 Task: Create a task  Add support for biometric authentication on the app , assign it to team member softage.9@softage.net in the project TribeWorks and update the status of the task to  At Risk , set the priority of the task to Medium.
Action: Mouse moved to (21, 63)
Screenshot: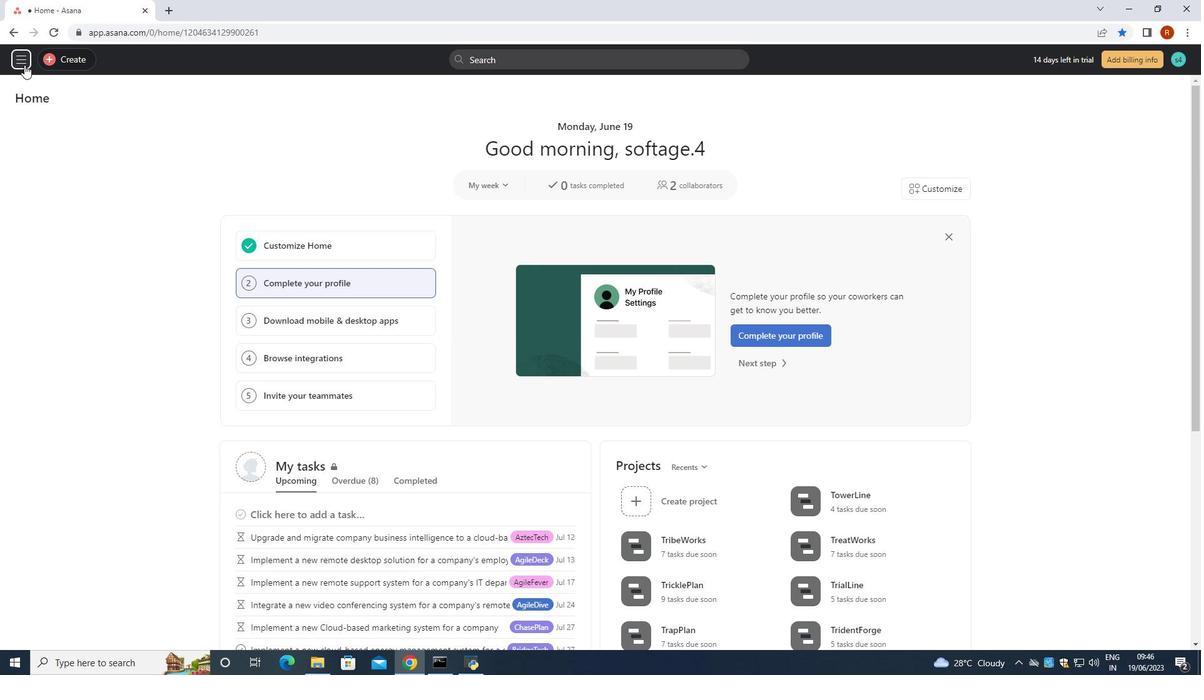 
Action: Mouse pressed left at (21, 63)
Screenshot: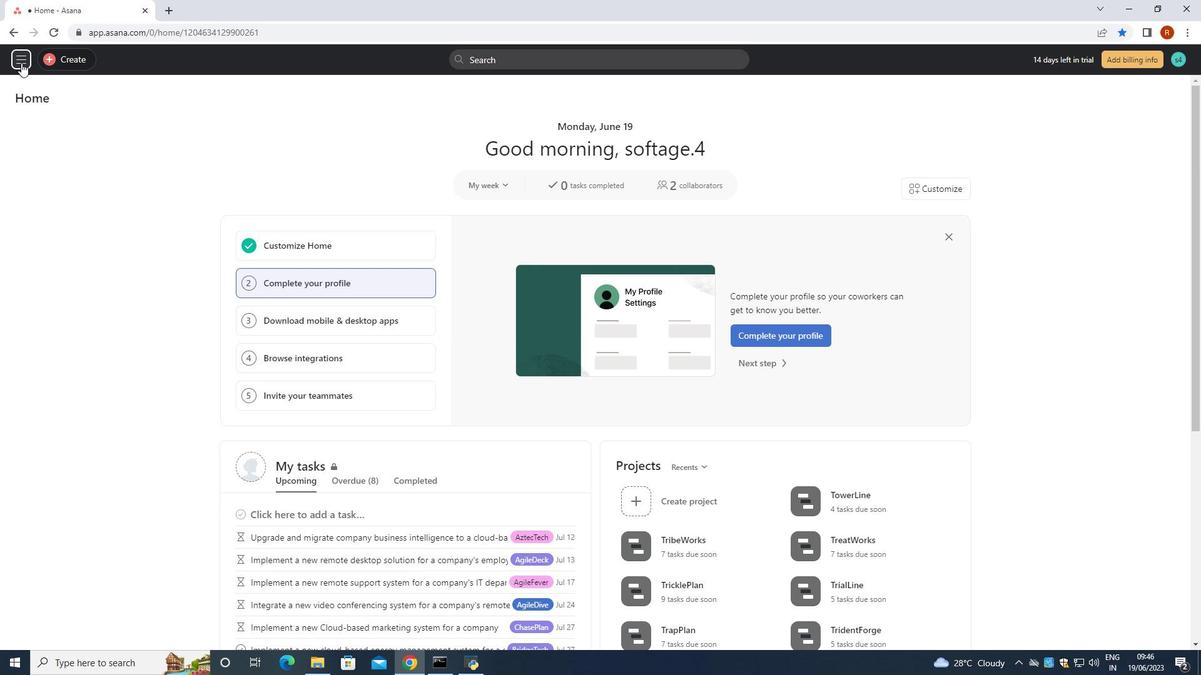 
Action: Mouse moved to (81, 439)
Screenshot: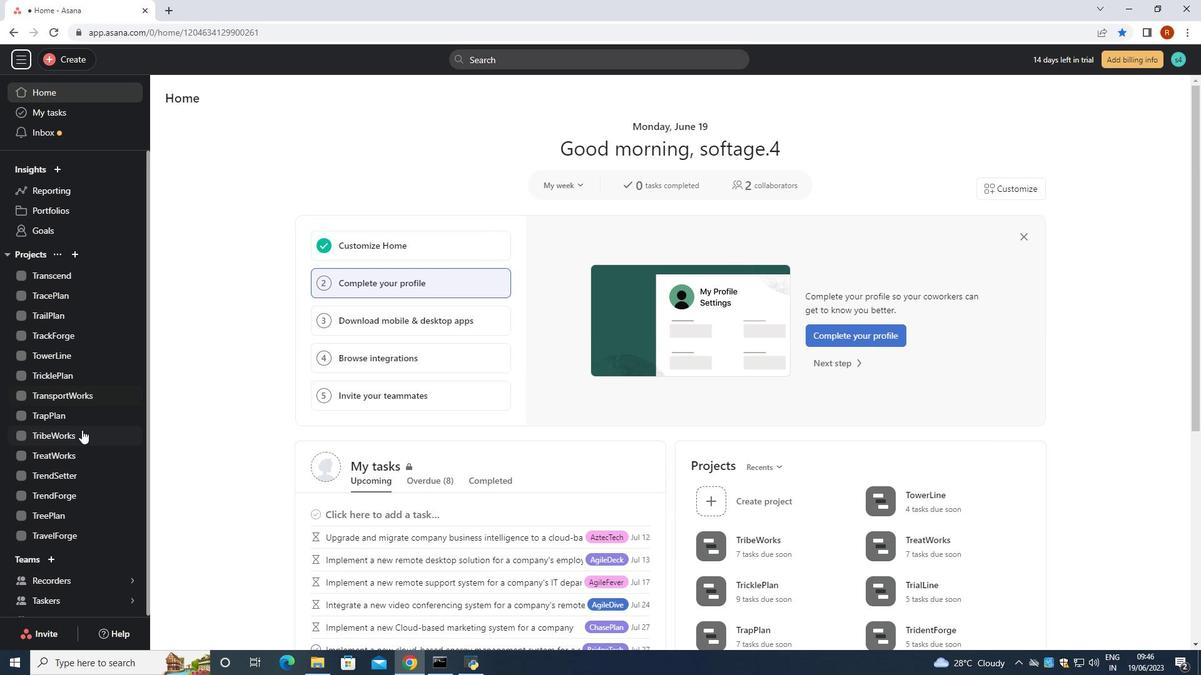 
Action: Mouse pressed left at (81, 439)
Screenshot: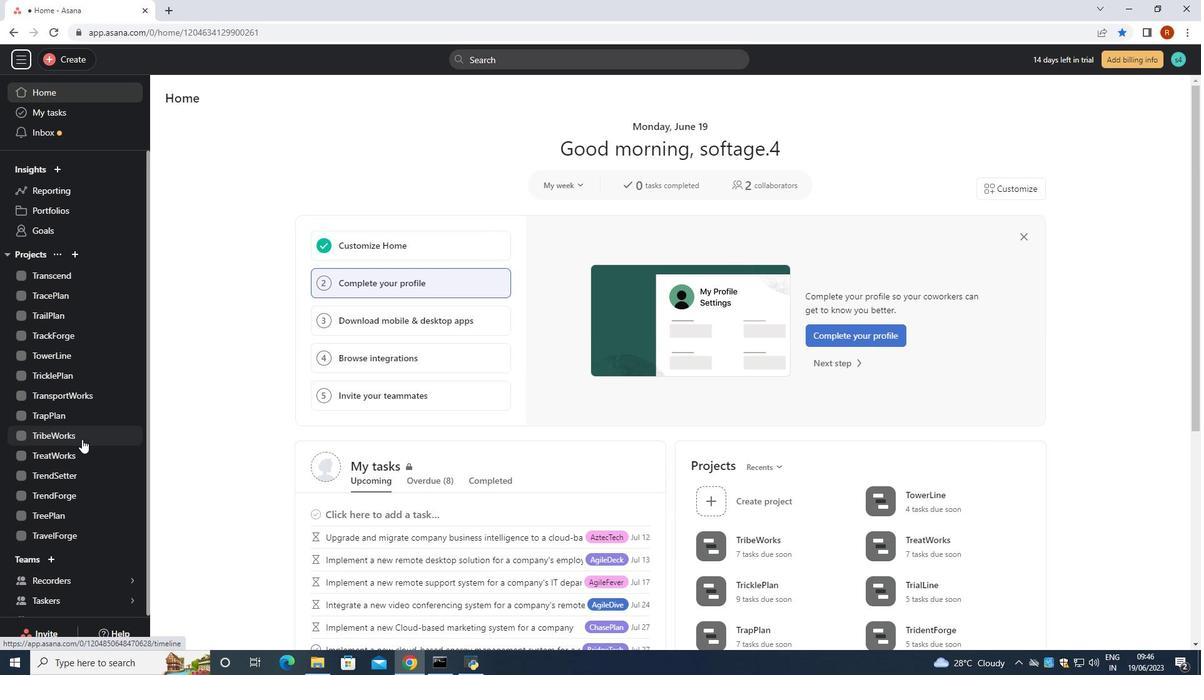 
Action: Mouse moved to (200, 156)
Screenshot: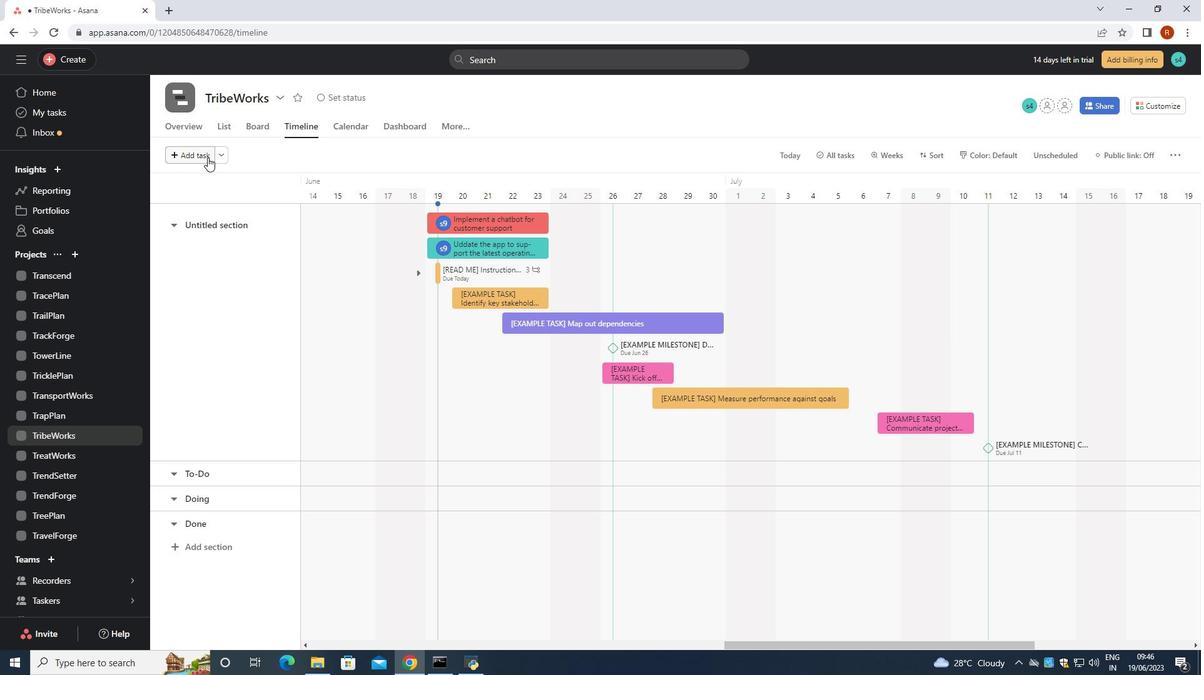 
Action: Mouse pressed left at (200, 156)
Screenshot: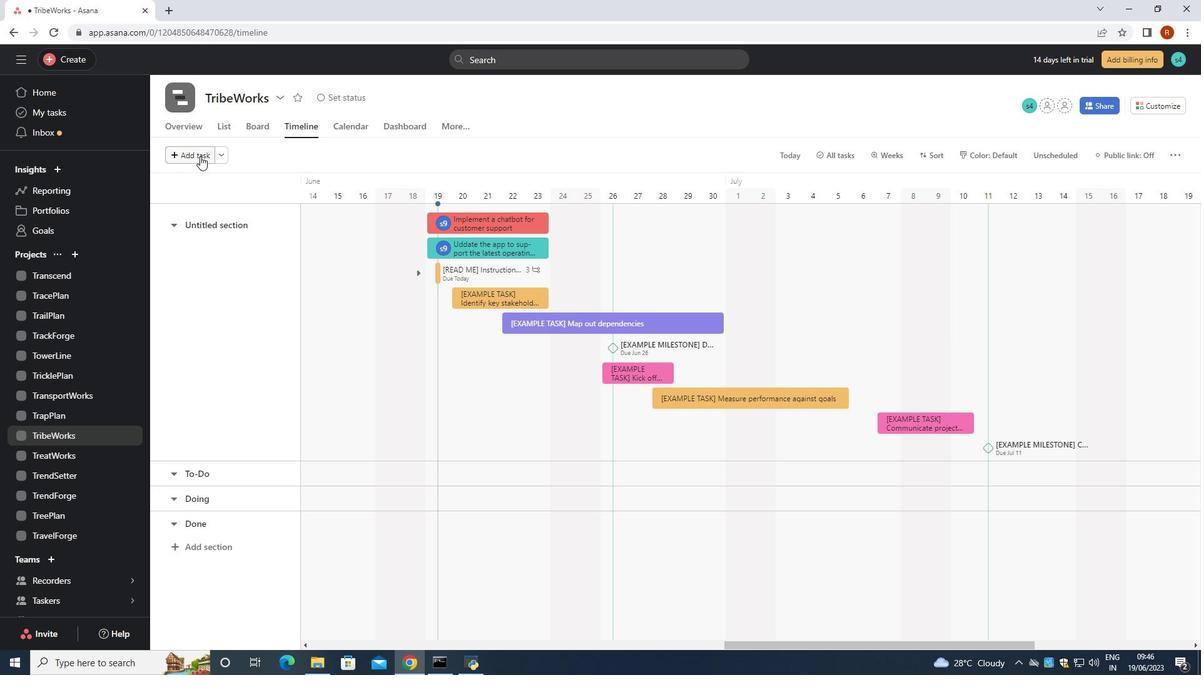 
Action: Key pressed <Key.shift>Add<Key.space>support<Key.space>for<Key.space>biometric<Key.space>authentiction<Key.space>on<Key.space>the<Key.space>app<Key.enter>
Screenshot: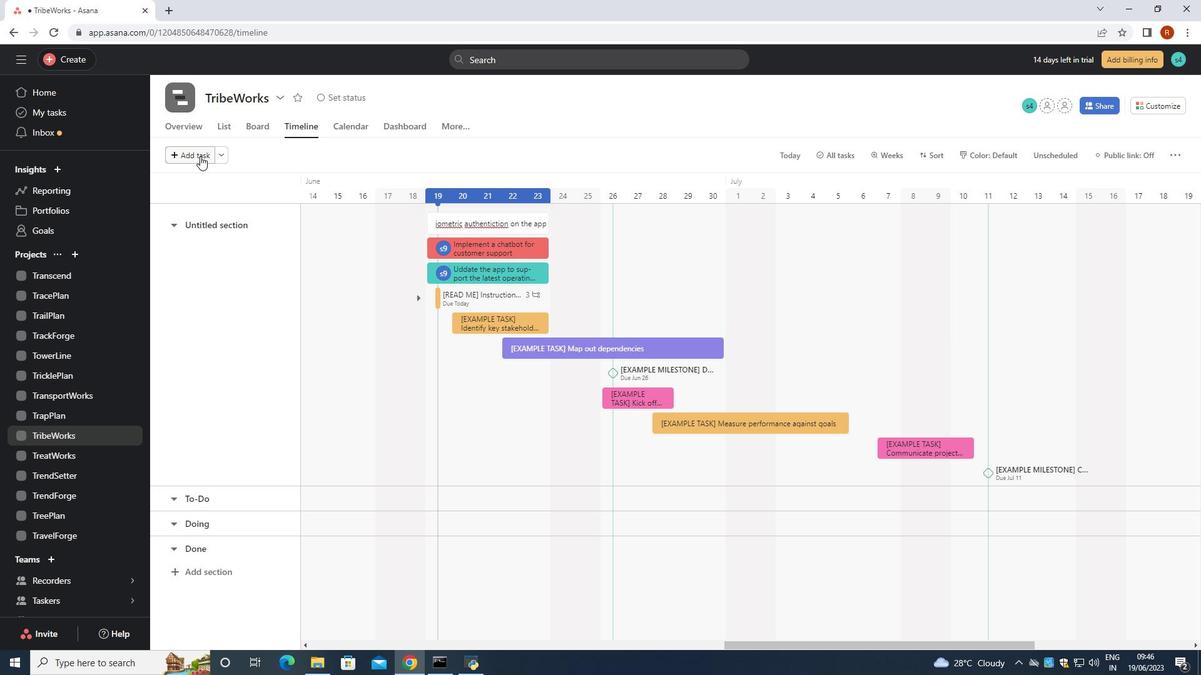 
Action: Mouse moved to (476, 217)
Screenshot: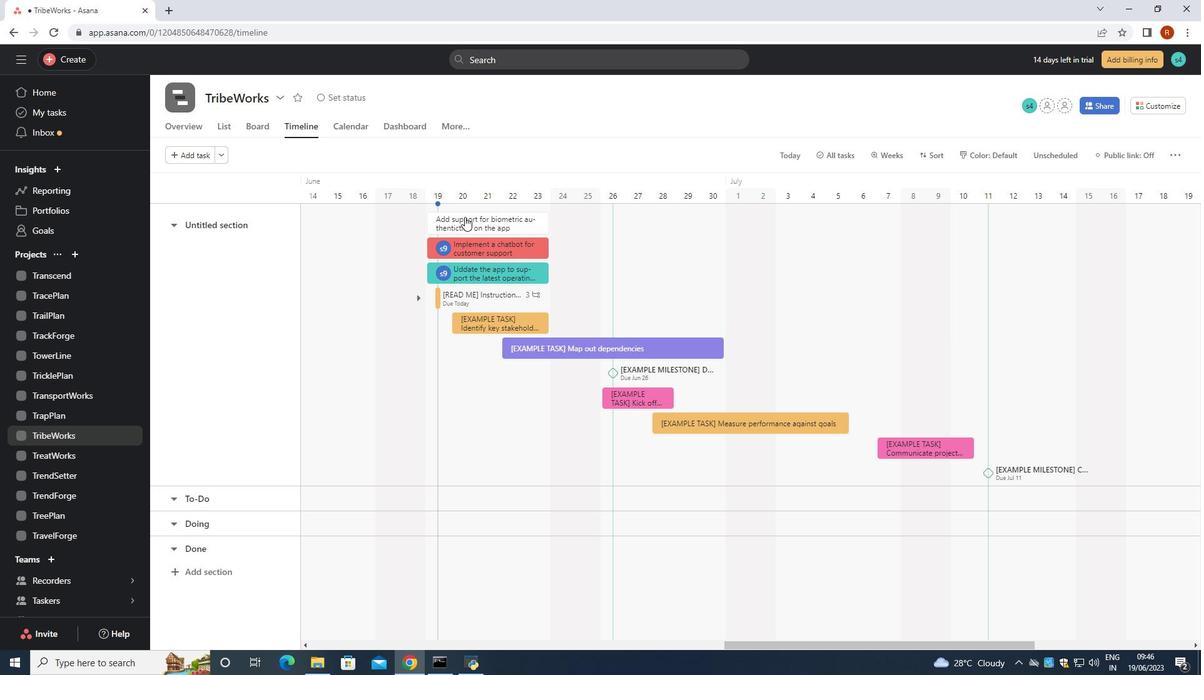 
Action: Mouse pressed left at (476, 217)
Screenshot: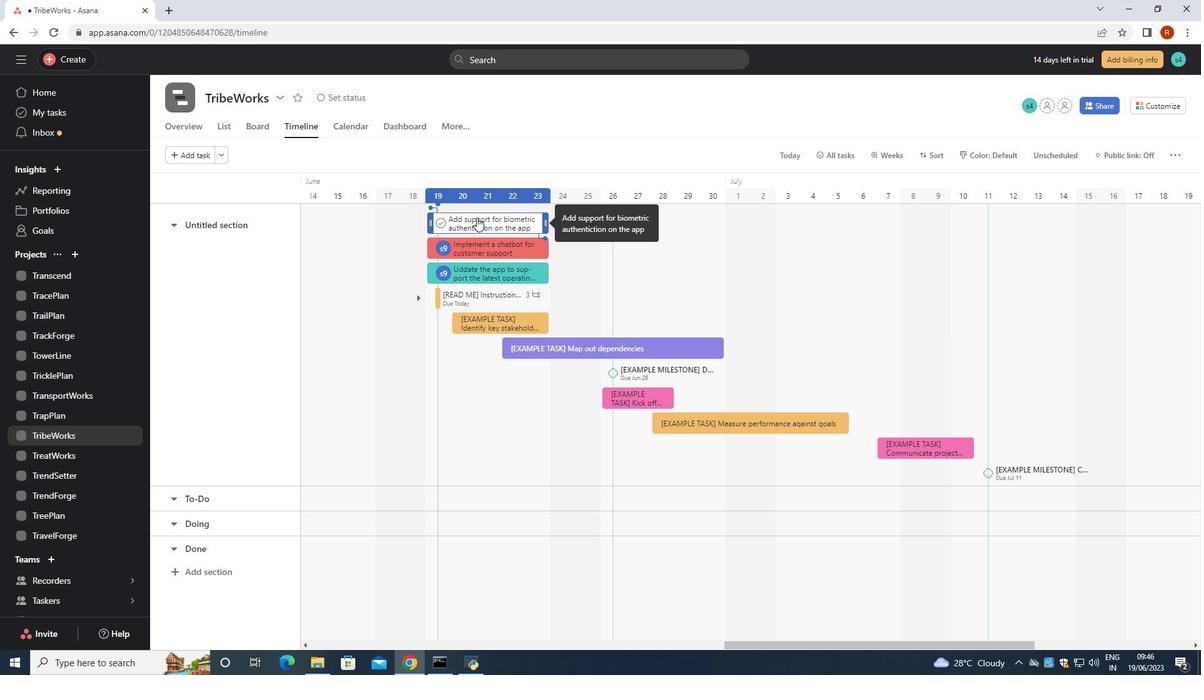 
Action: Mouse moved to (921, 228)
Screenshot: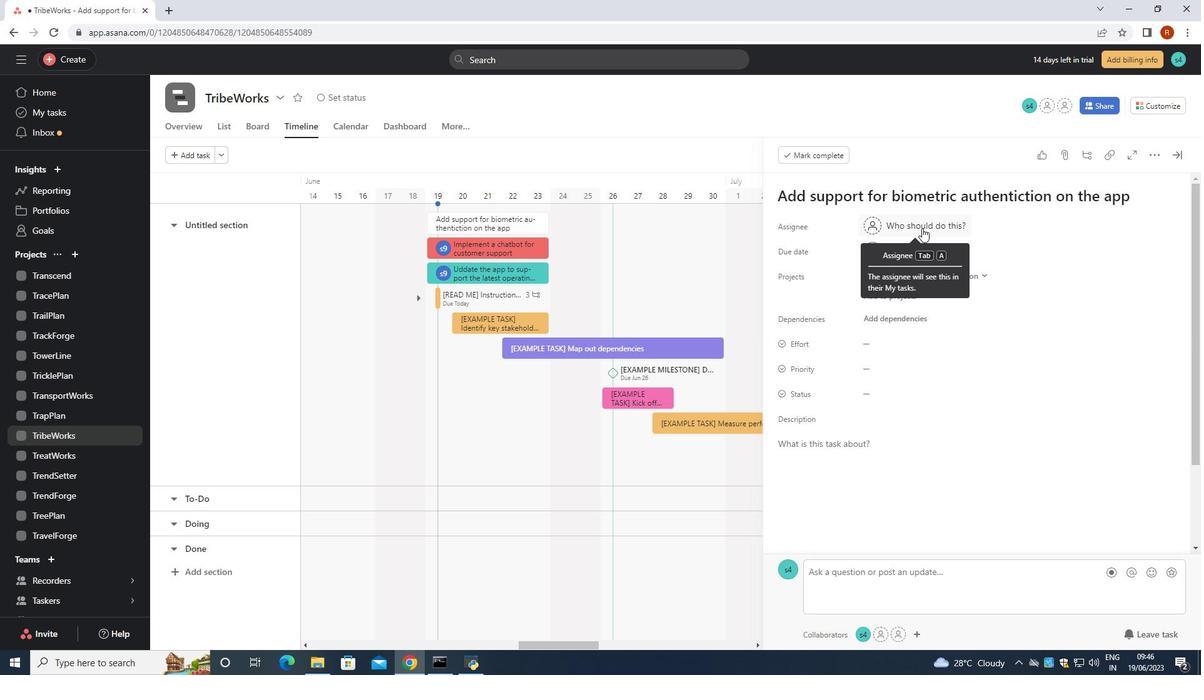 
Action: Mouse pressed left at (921, 228)
Screenshot: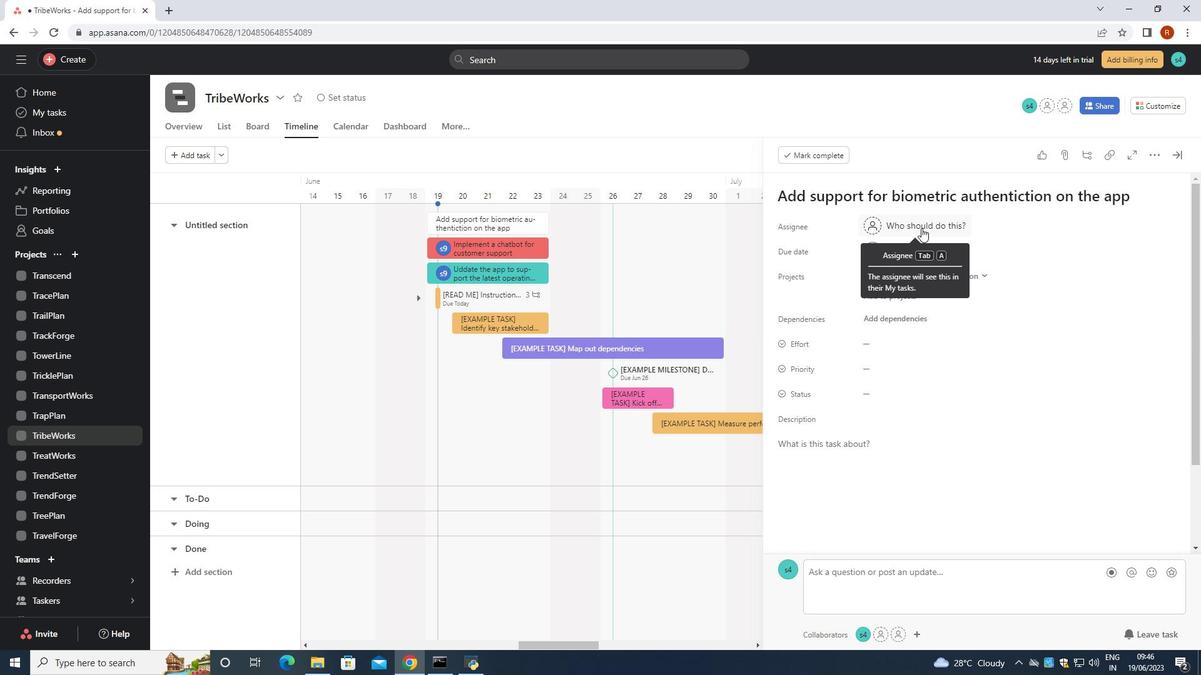 
Action: Key pressed <Key.shift>Sof
Screenshot: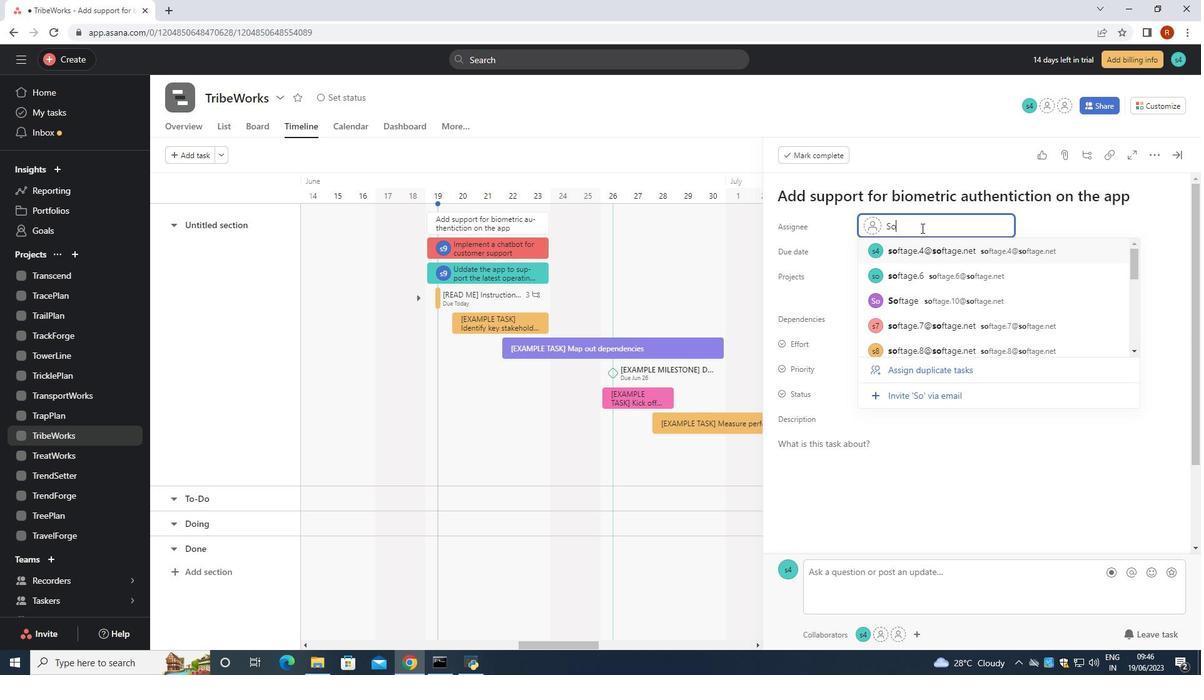 
Action: Mouse moved to (921, 228)
Screenshot: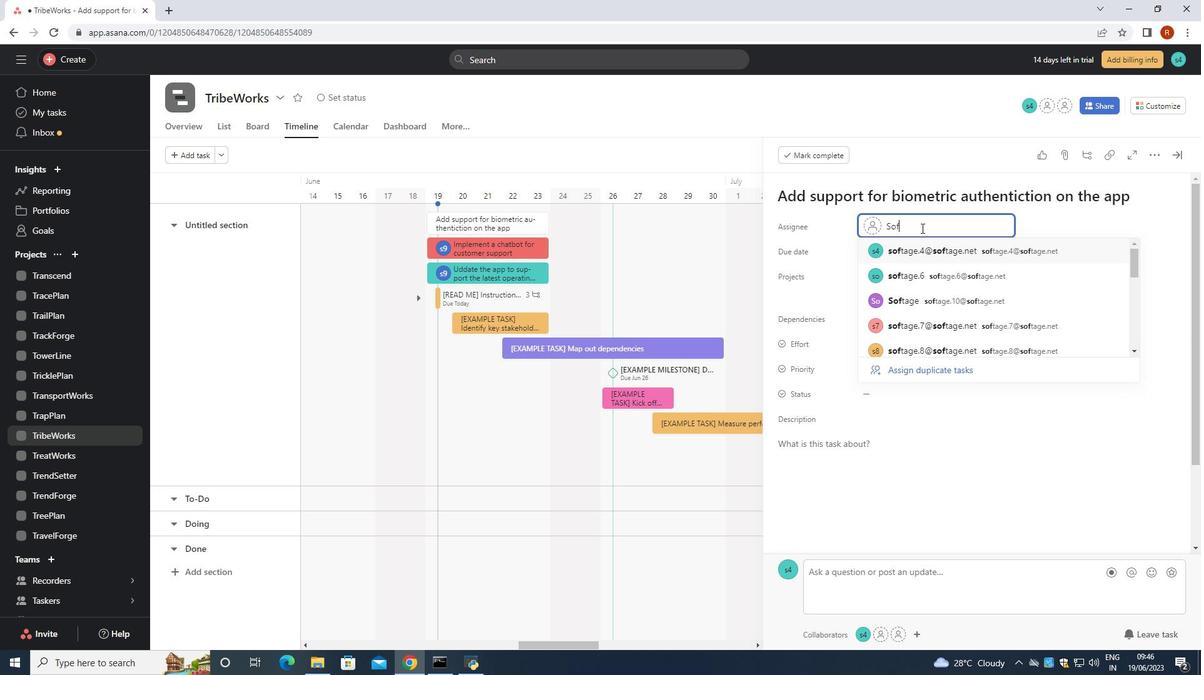 
Action: Key pressed tage.9<Key.shift>@sod<Key.backspace>ftage.net
Screenshot: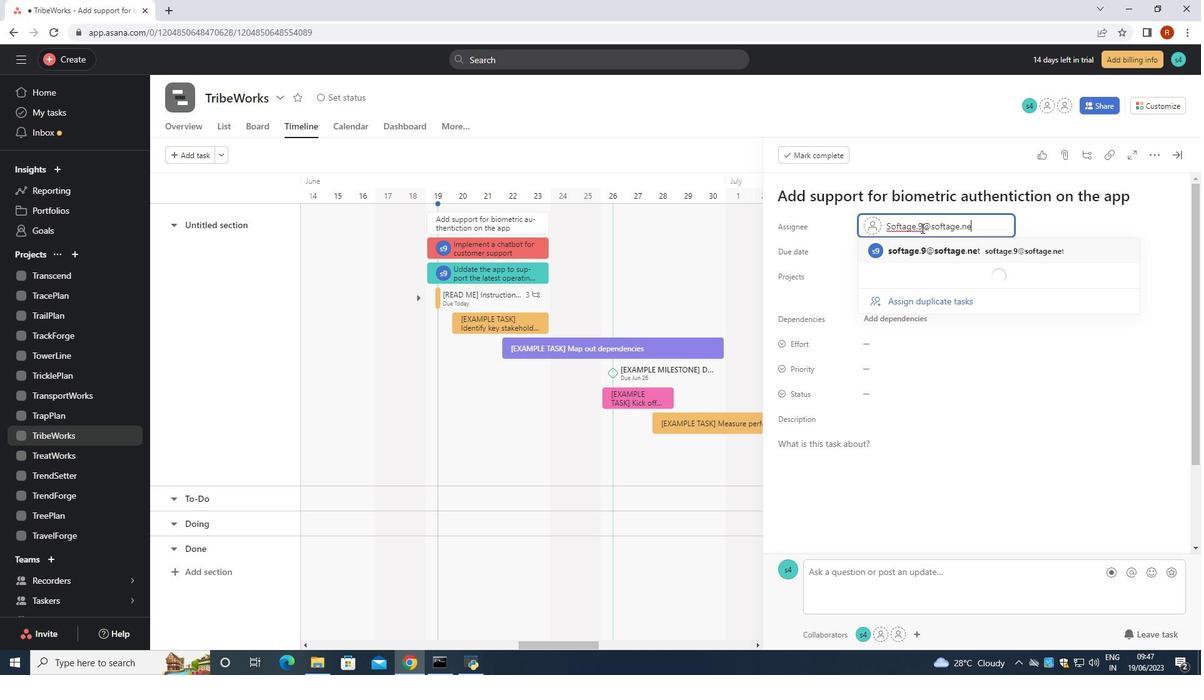 
Action: Mouse moved to (952, 249)
Screenshot: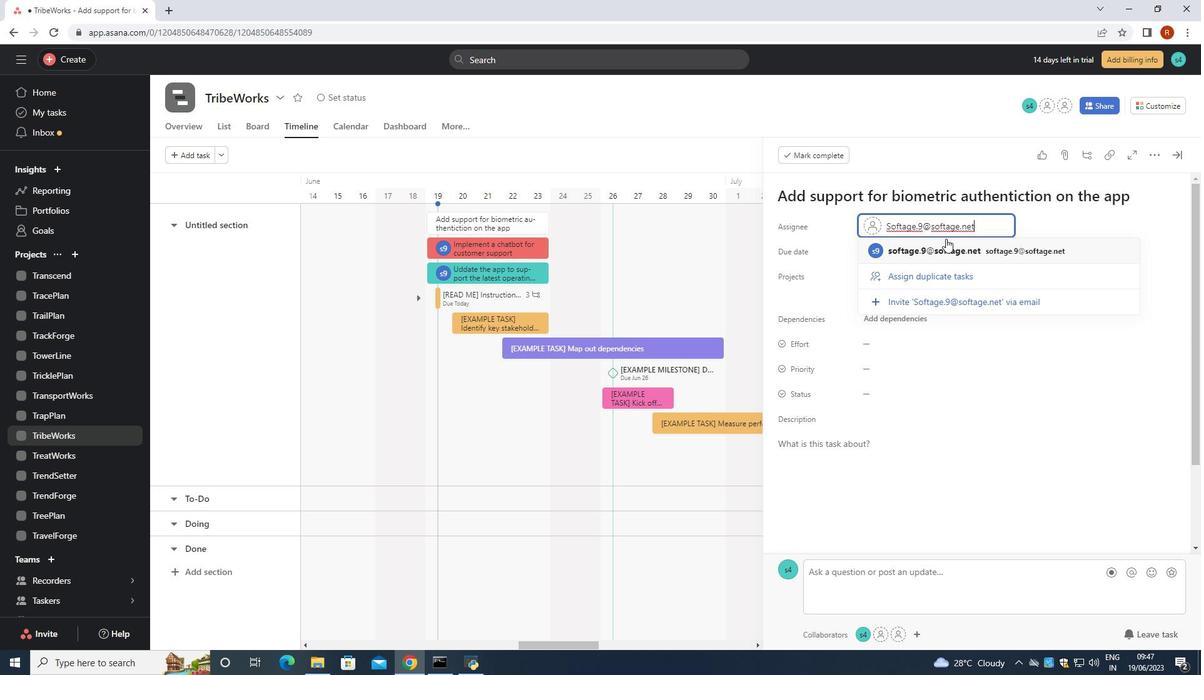 
Action: Mouse pressed left at (952, 249)
Screenshot: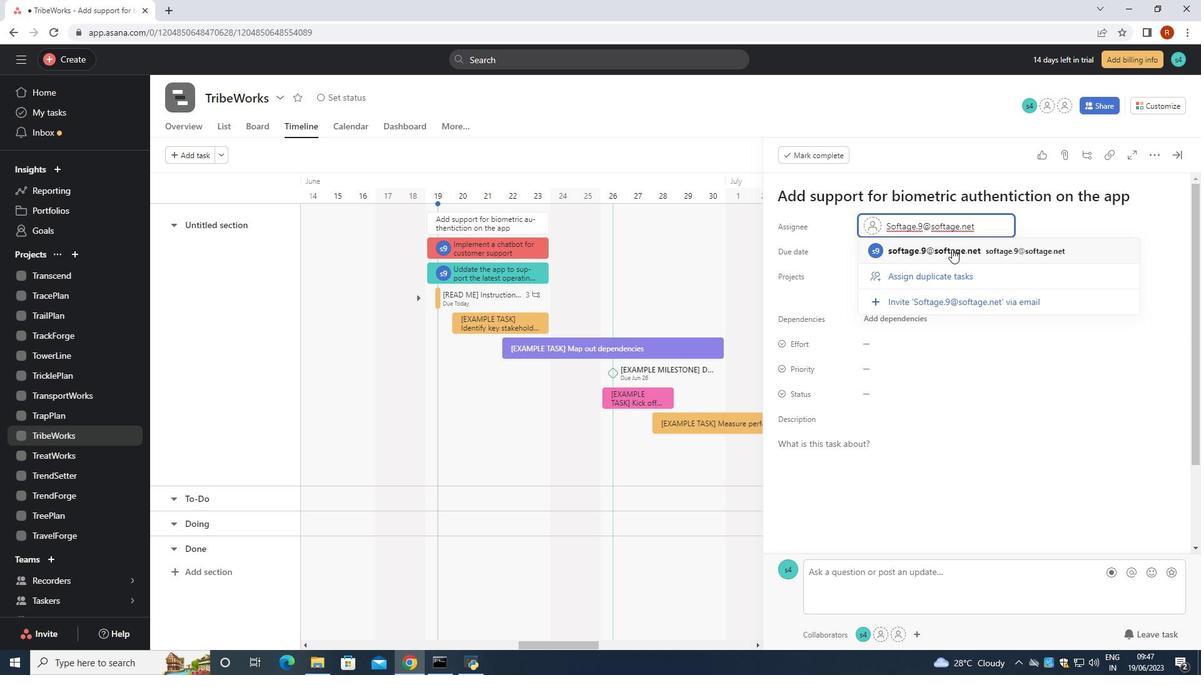 
Action: Mouse moved to (876, 391)
Screenshot: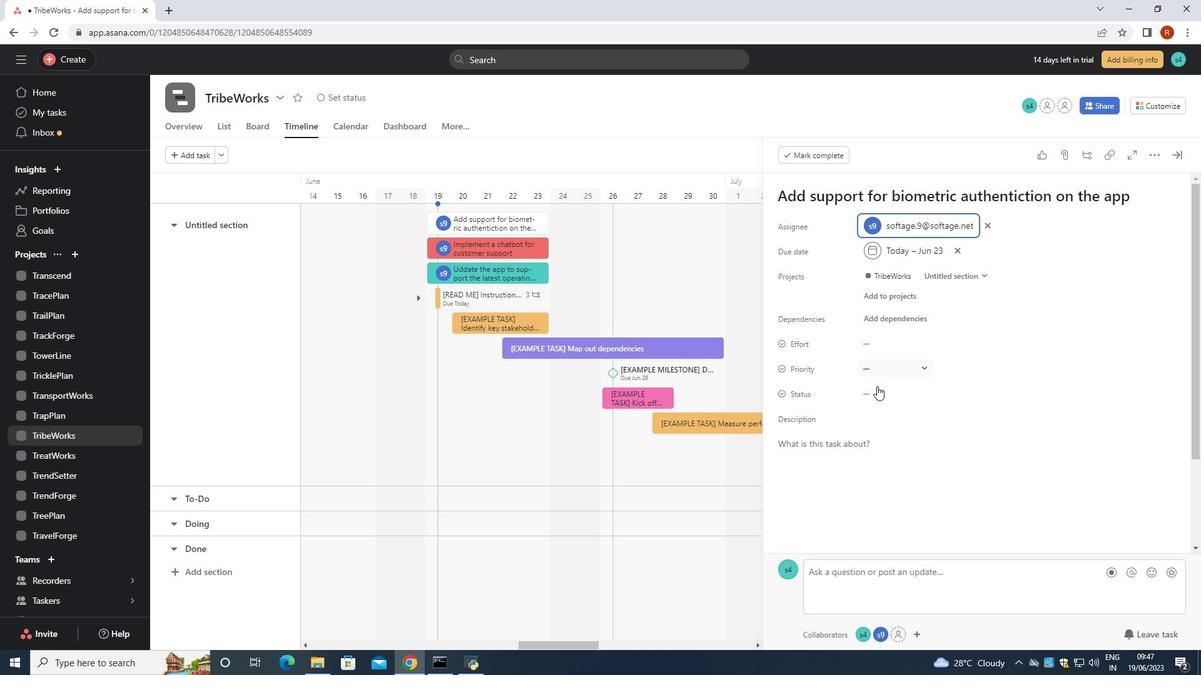 
Action: Mouse pressed left at (876, 391)
Screenshot: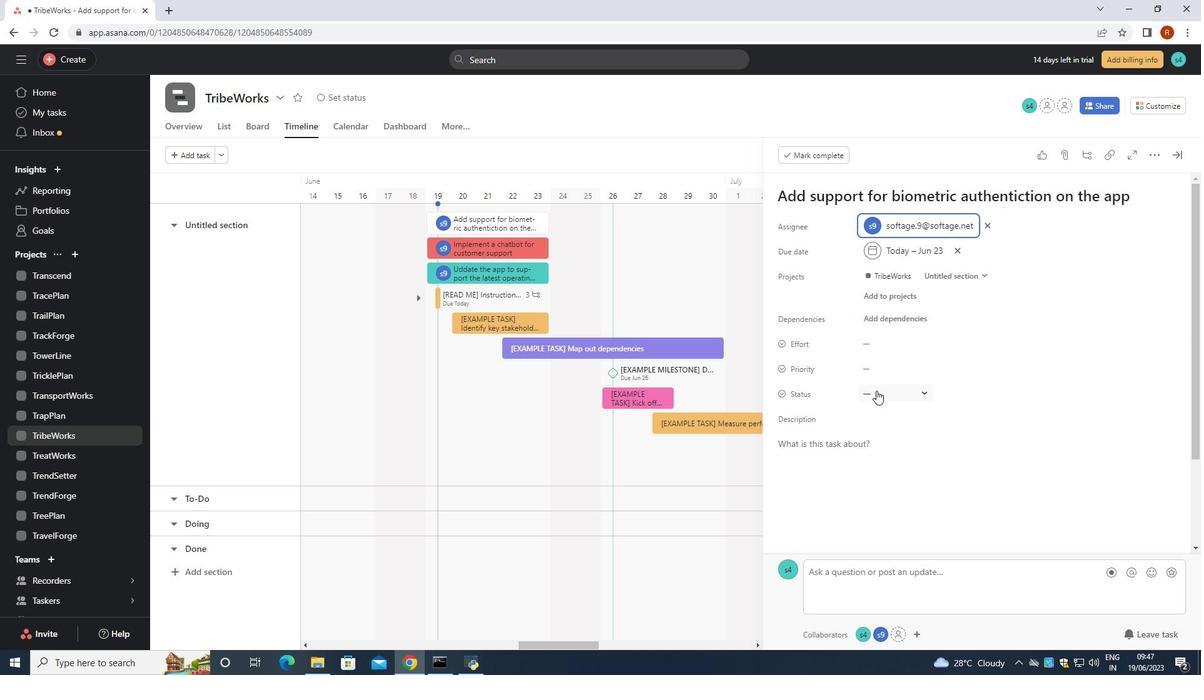 
Action: Mouse moved to (911, 464)
Screenshot: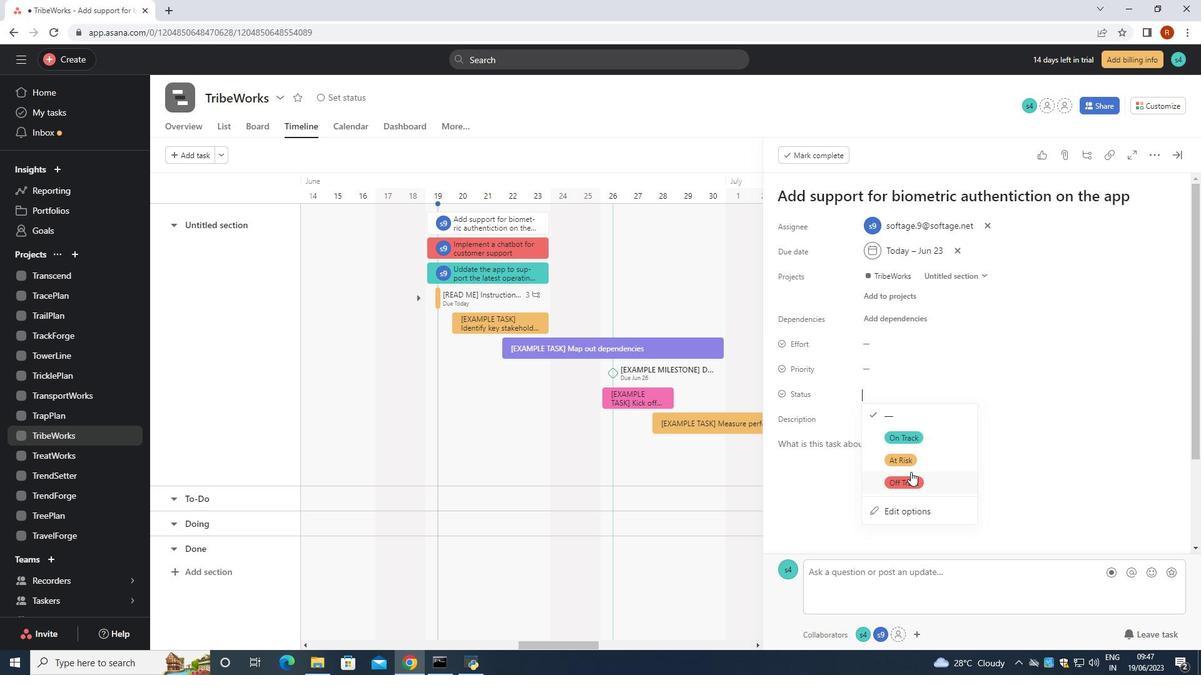 
Action: Mouse pressed left at (911, 464)
Screenshot: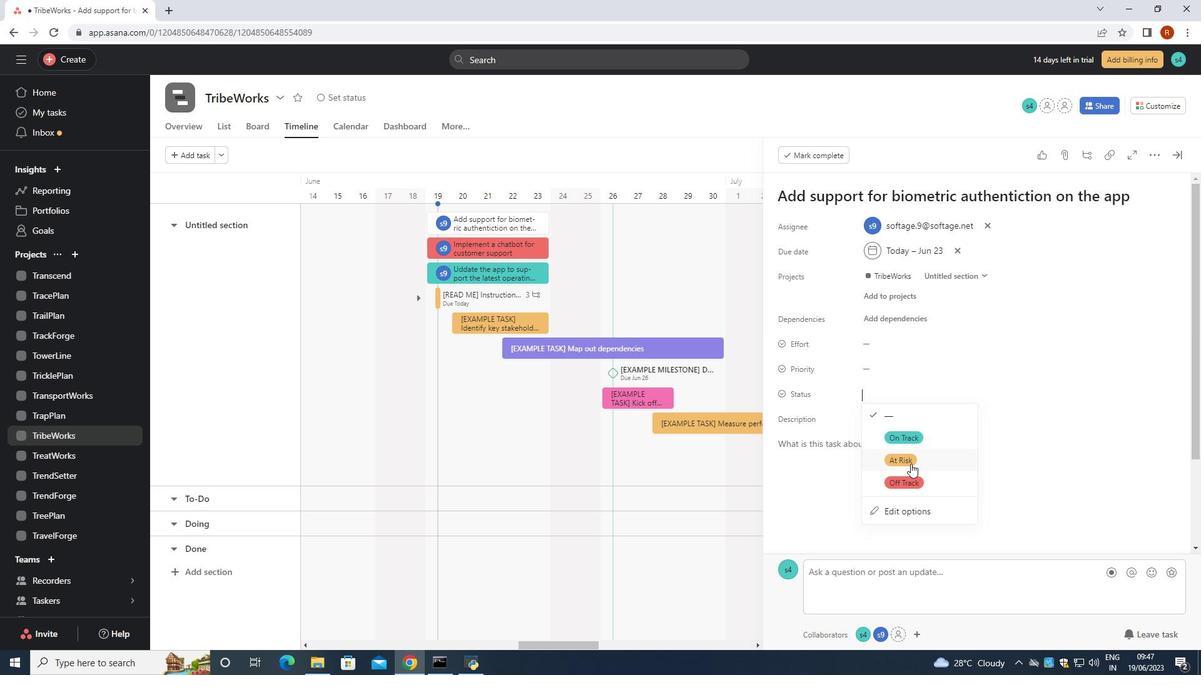 
Action: Mouse moved to (884, 371)
Screenshot: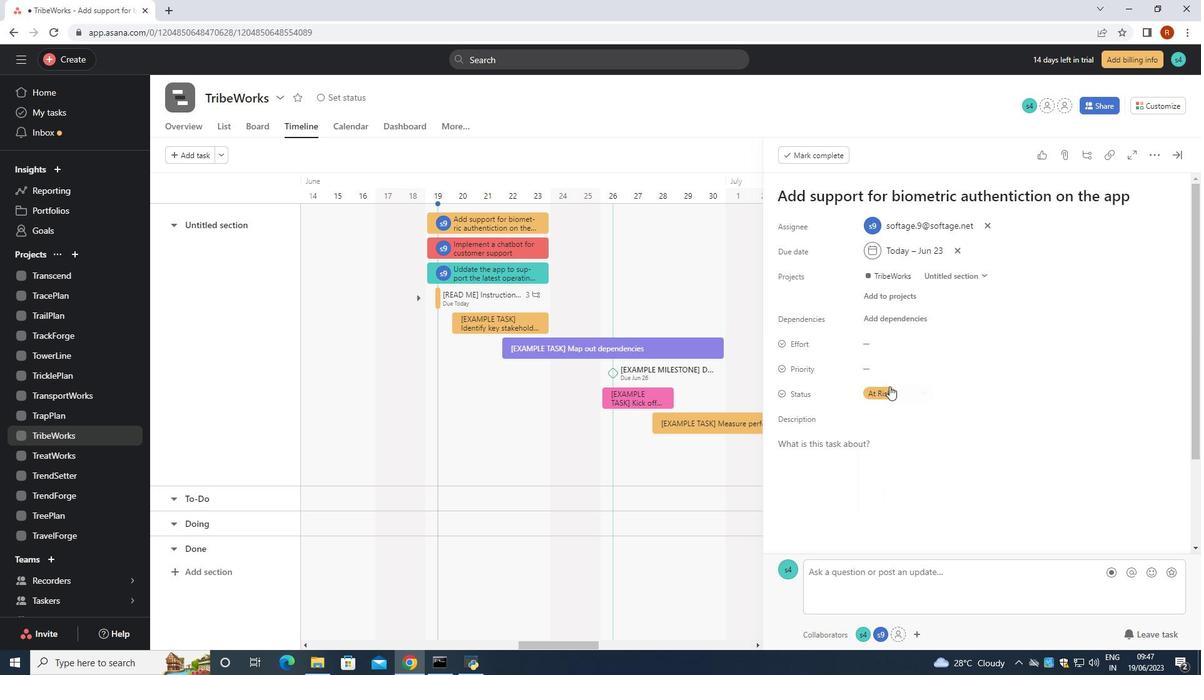 
Action: Mouse pressed left at (884, 371)
Screenshot: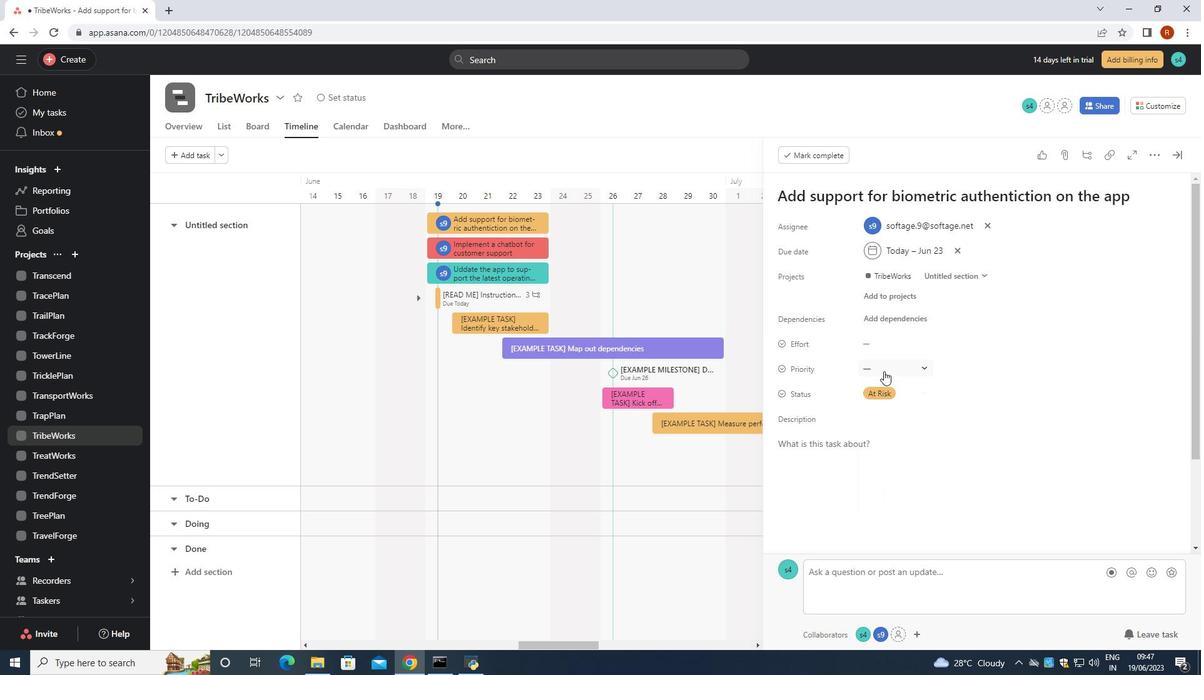
Action: Mouse moved to (901, 430)
Screenshot: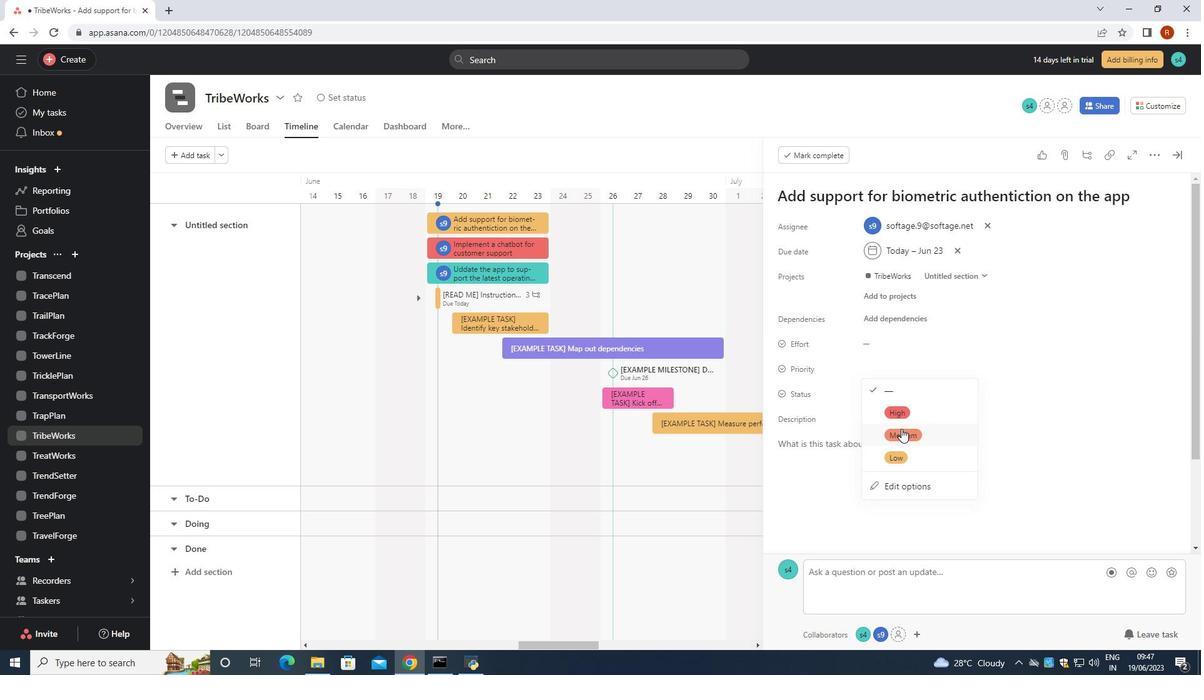 
Action: Mouse pressed left at (901, 430)
Screenshot: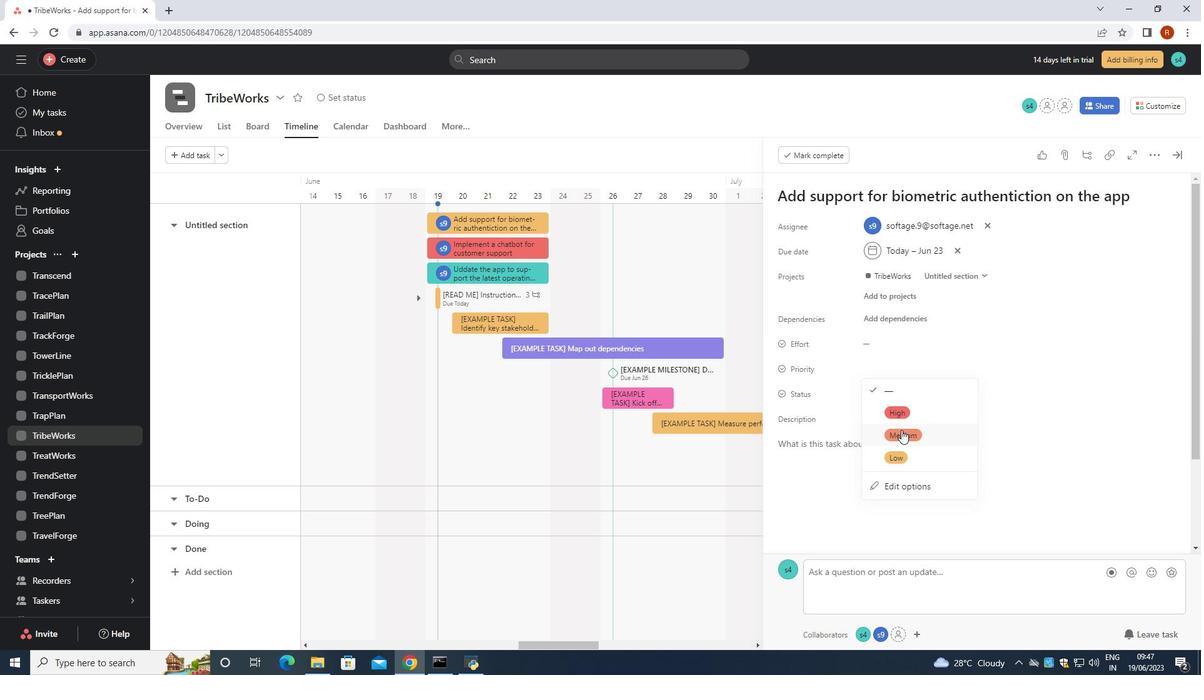 
Action: Mouse moved to (843, 365)
Screenshot: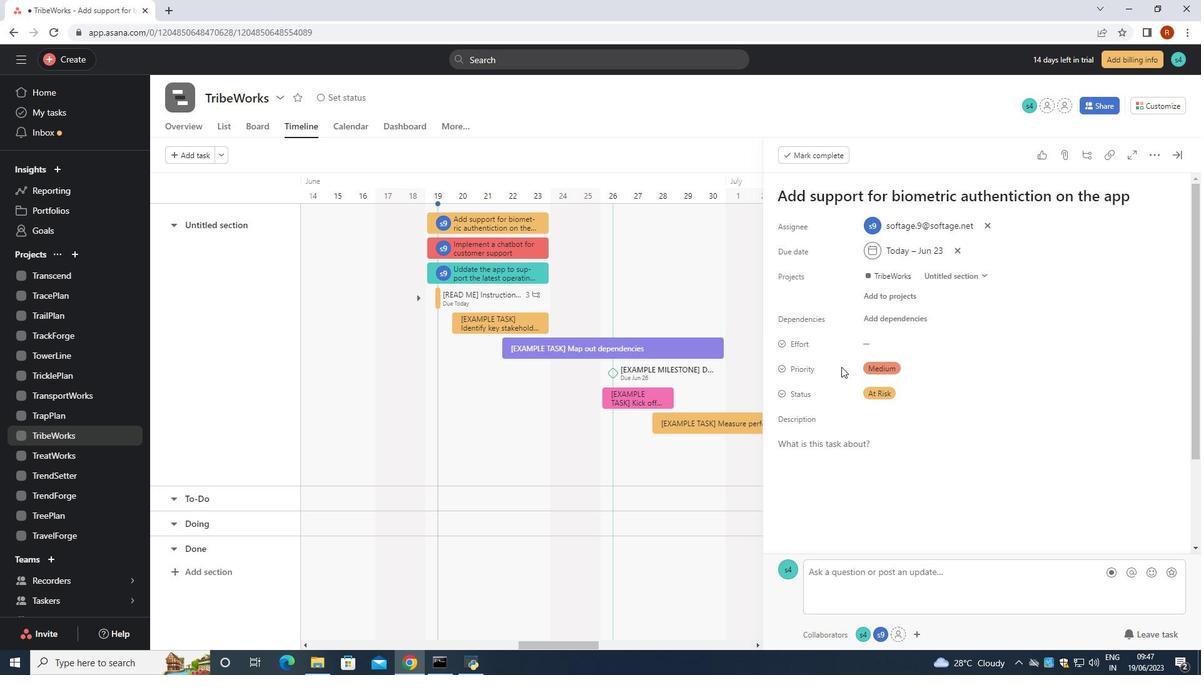 
